 Task: Schedule a meeting for 1 hour.
Action: Mouse moved to (637, 87)
Screenshot: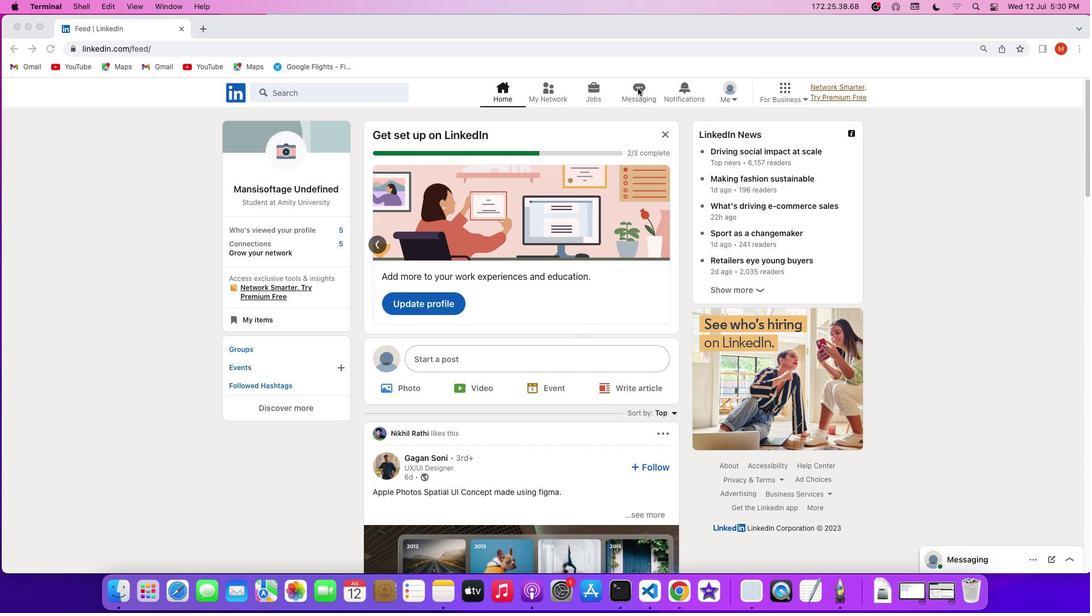 
Action: Mouse pressed left at (637, 87)
Screenshot: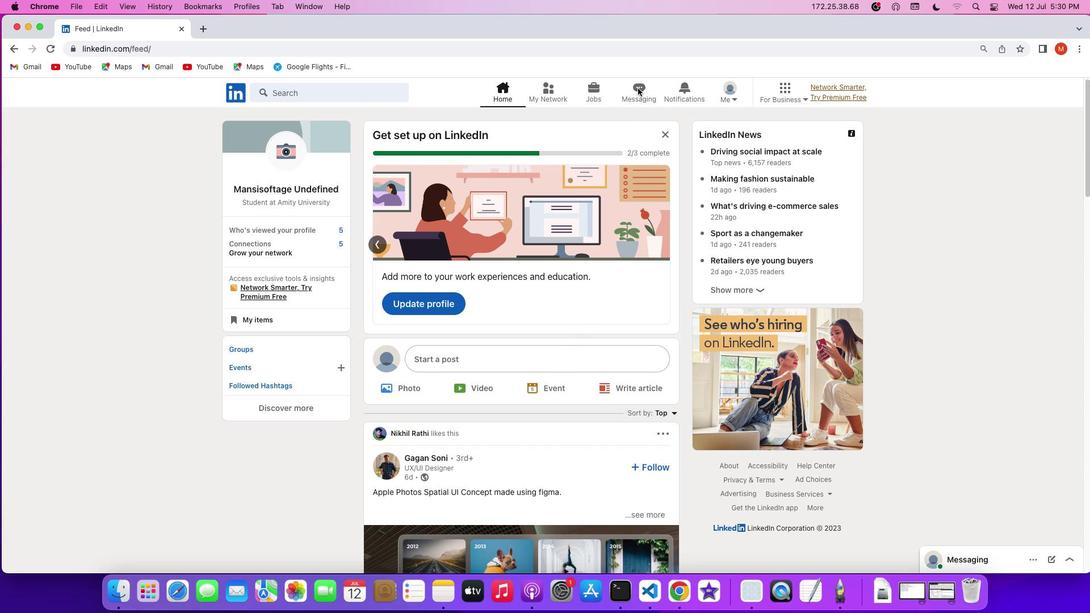 
Action: Mouse pressed left at (637, 87)
Screenshot: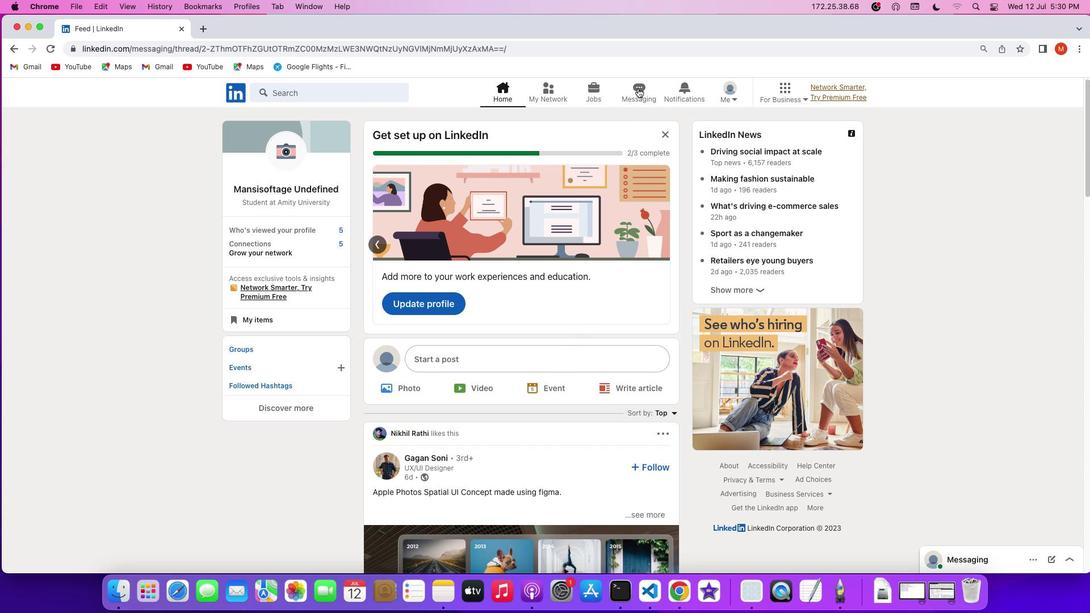
Action: Mouse moved to (619, 131)
Screenshot: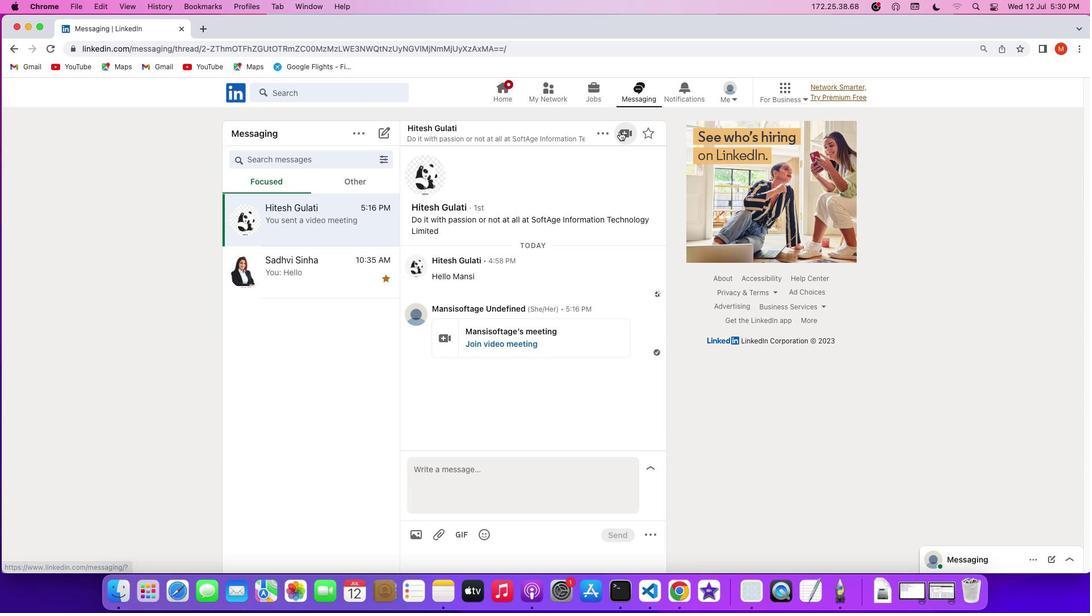 
Action: Mouse pressed left at (619, 131)
Screenshot: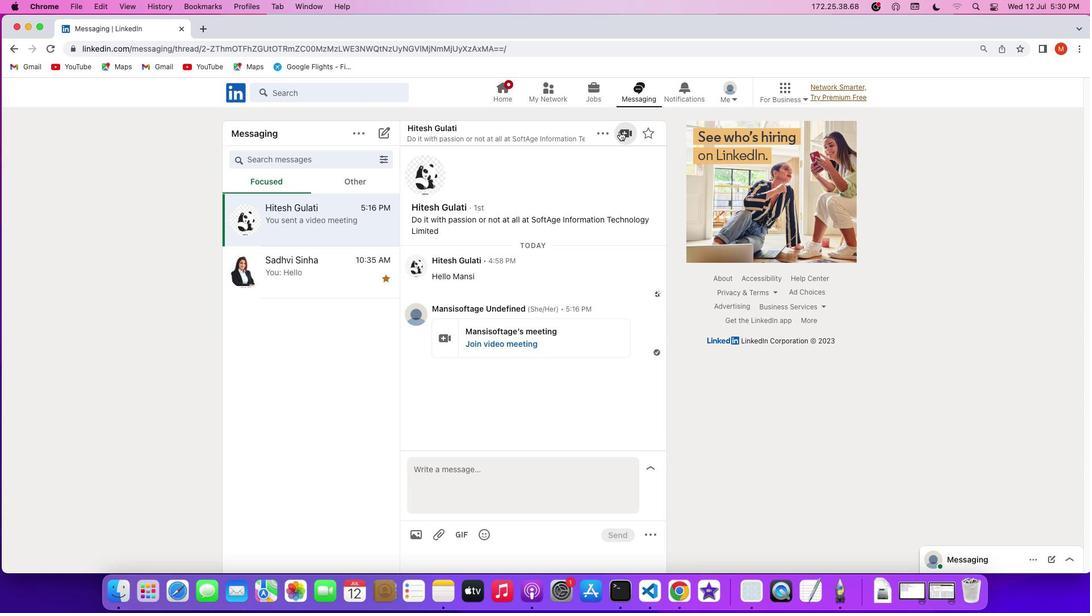 
Action: Mouse moved to (606, 183)
Screenshot: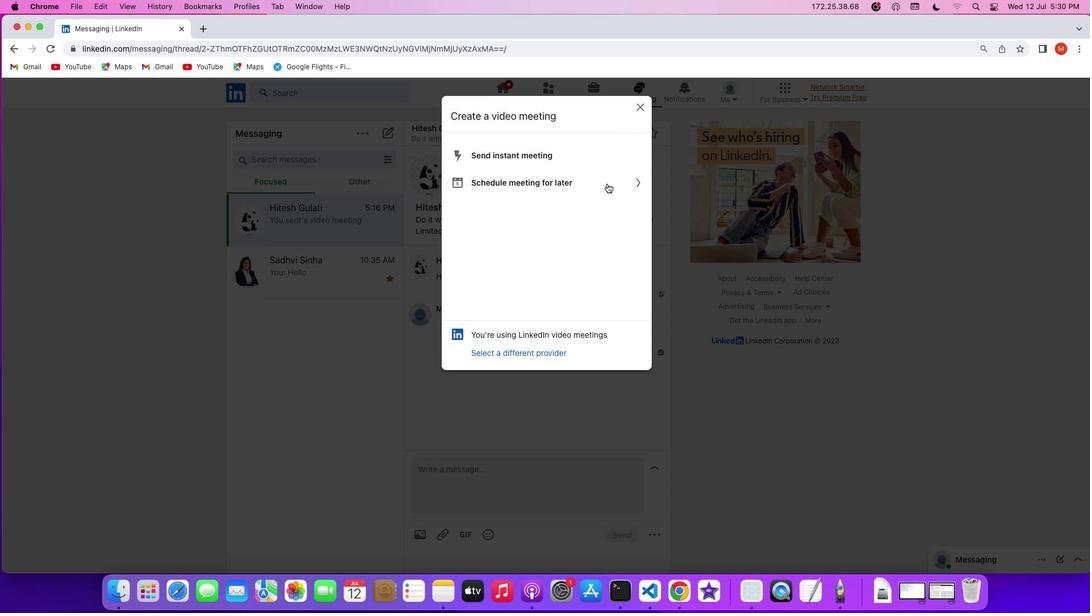 
Action: Mouse pressed left at (606, 183)
Screenshot: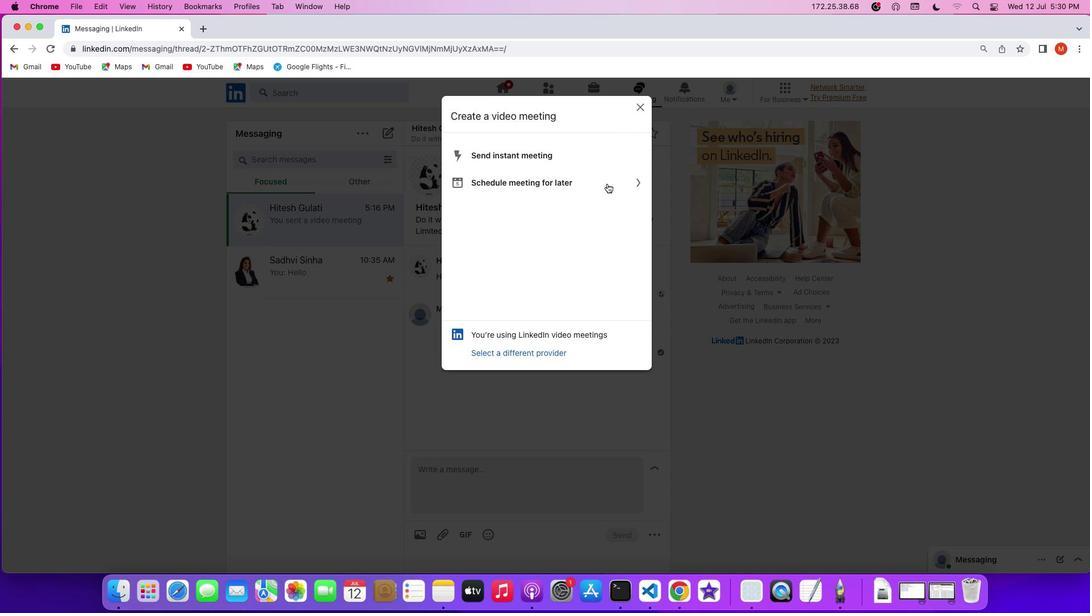 
Action: Mouse moved to (614, 204)
Screenshot: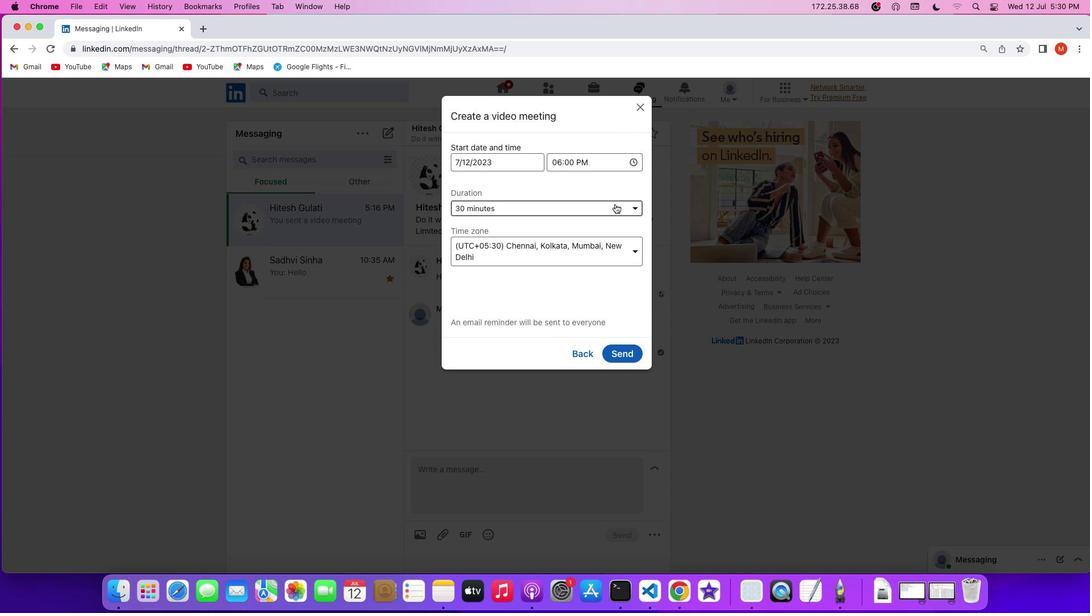 
Action: Mouse pressed left at (614, 204)
Screenshot: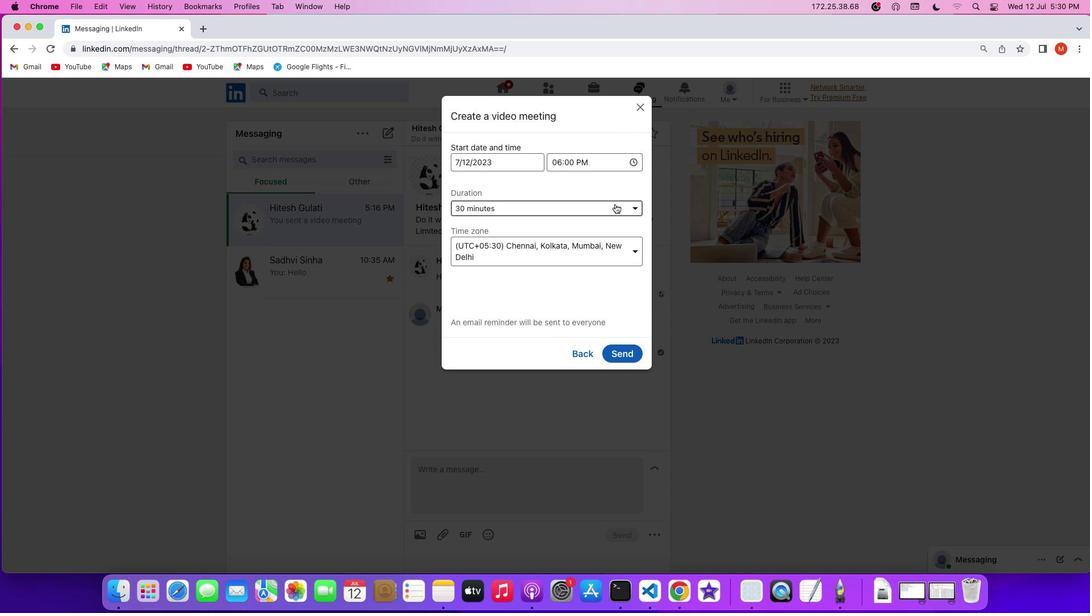 
Action: Mouse moved to (600, 264)
Screenshot: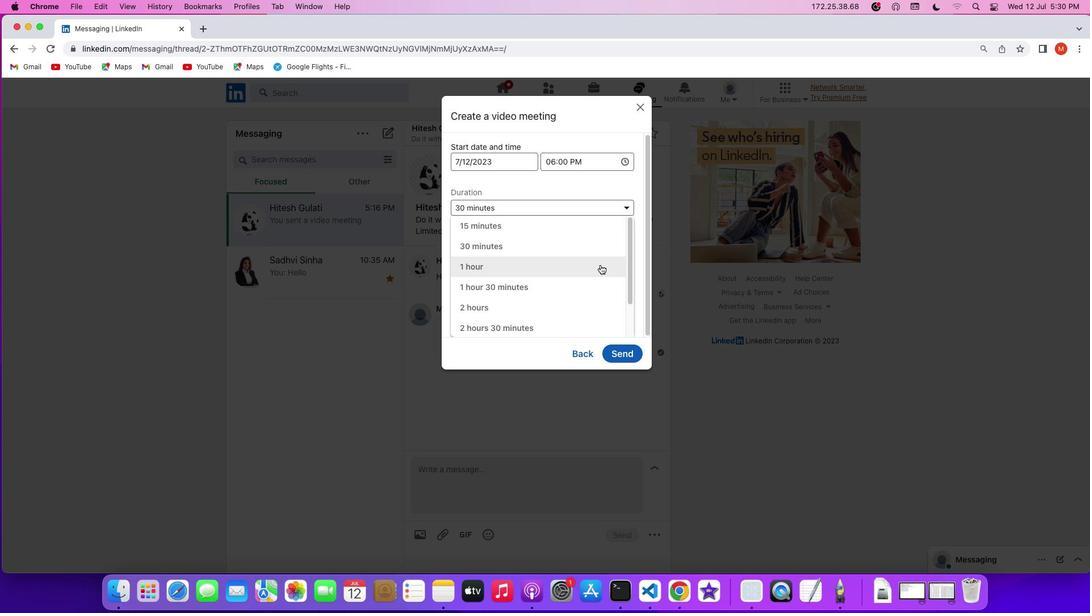 
Action: Mouse pressed left at (600, 264)
Screenshot: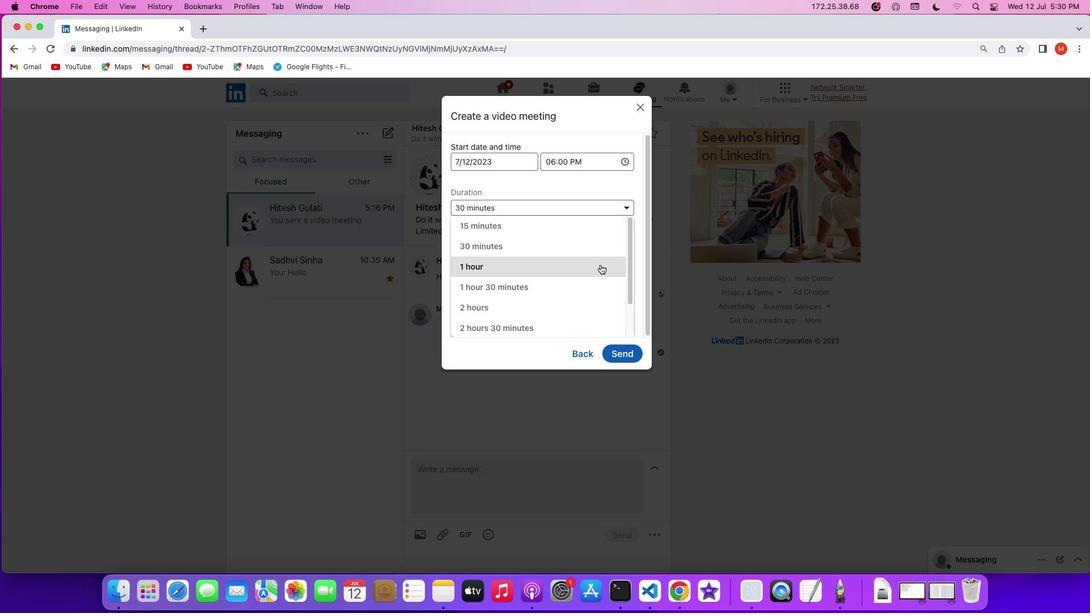 
